 Task: Create a schedule automation trigger every first thursday of the month at 01:00 PM.
Action: Mouse moved to (927, 268)
Screenshot: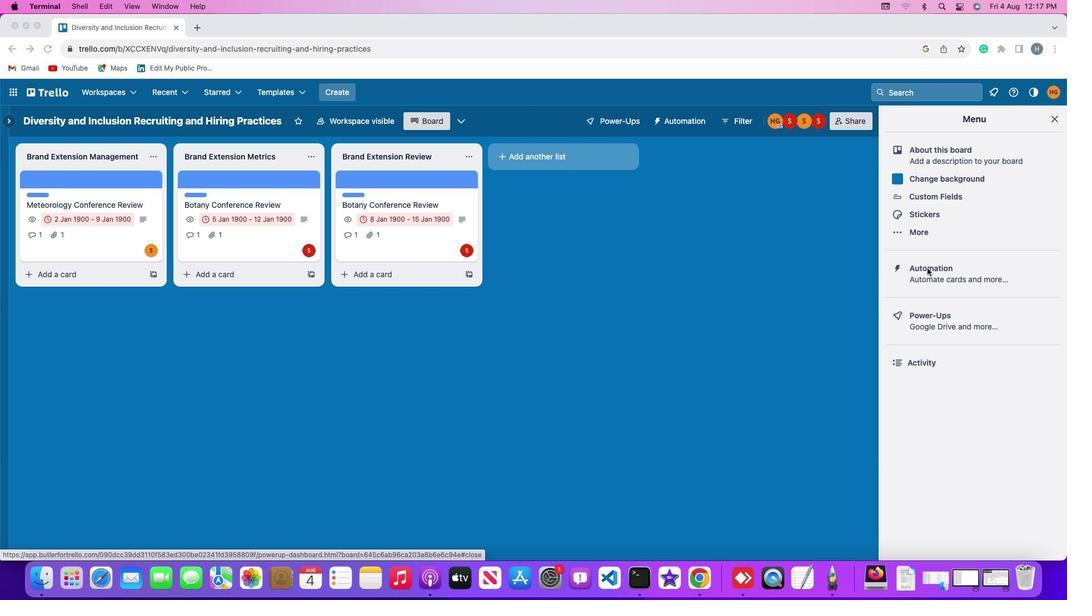 
Action: Mouse pressed left at (927, 268)
Screenshot: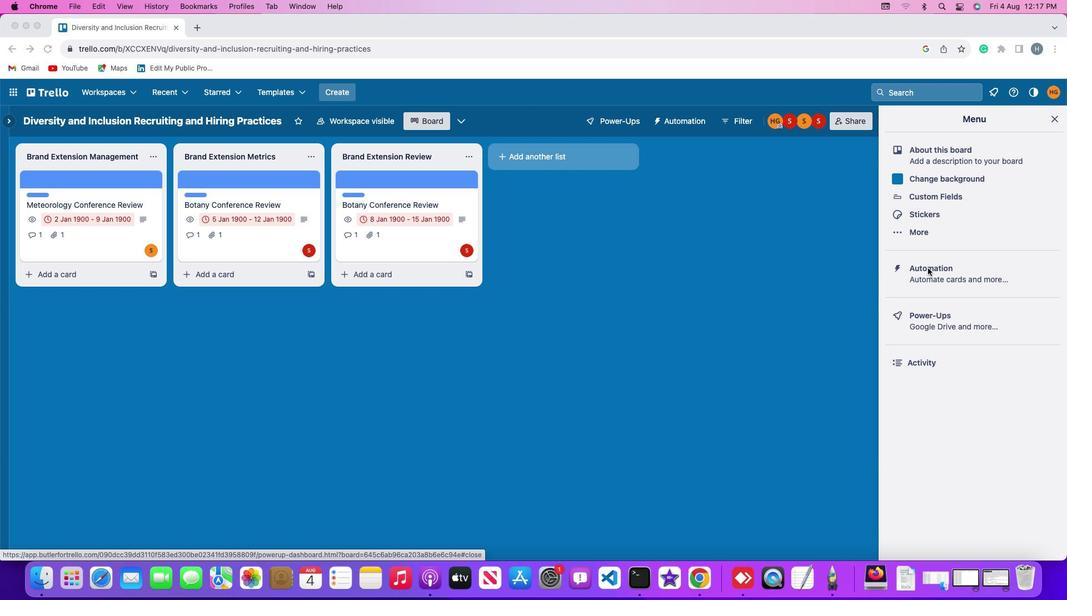 
Action: Mouse moved to (932, 269)
Screenshot: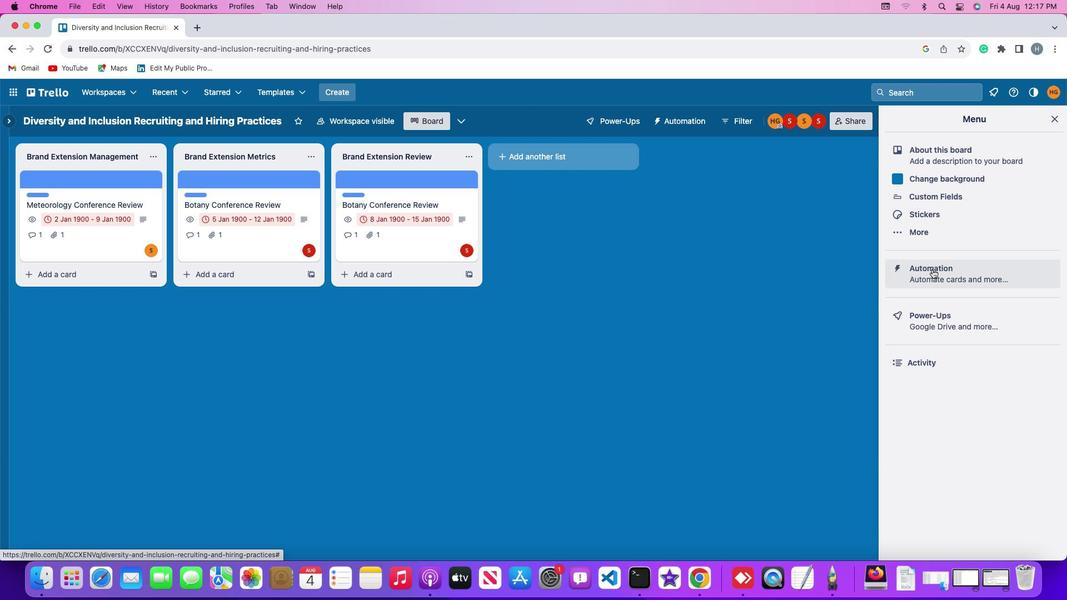 
Action: Mouse pressed left at (932, 269)
Screenshot: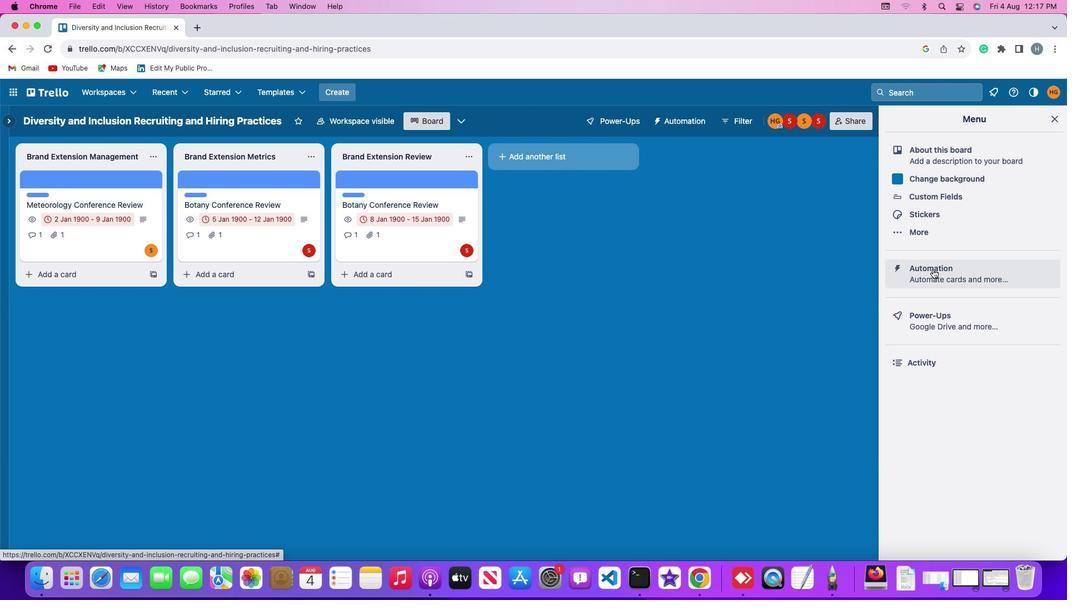 
Action: Mouse moved to (63, 242)
Screenshot: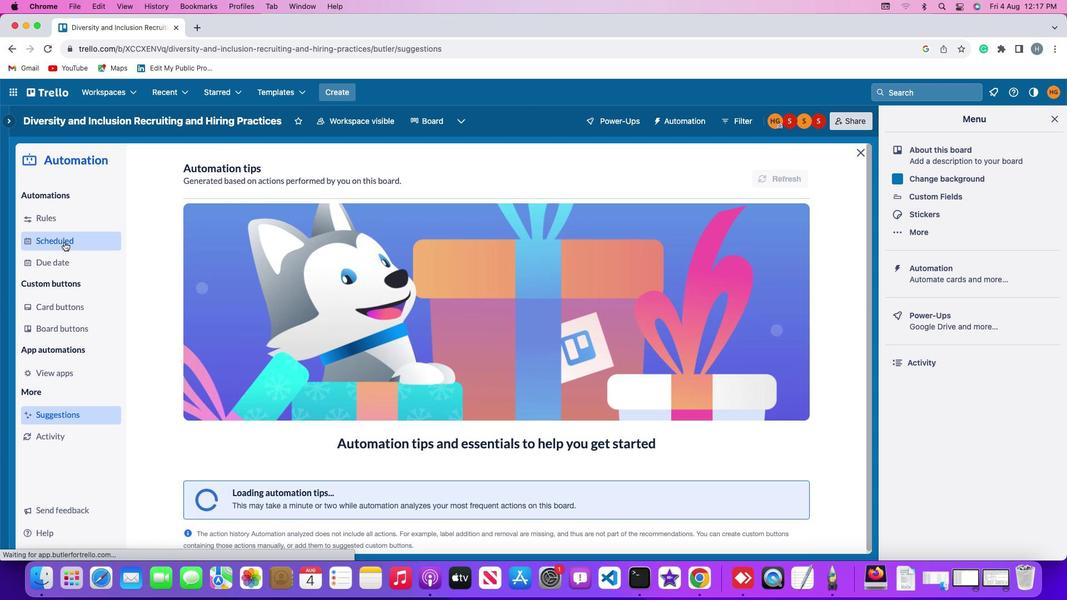 
Action: Mouse pressed left at (63, 242)
Screenshot: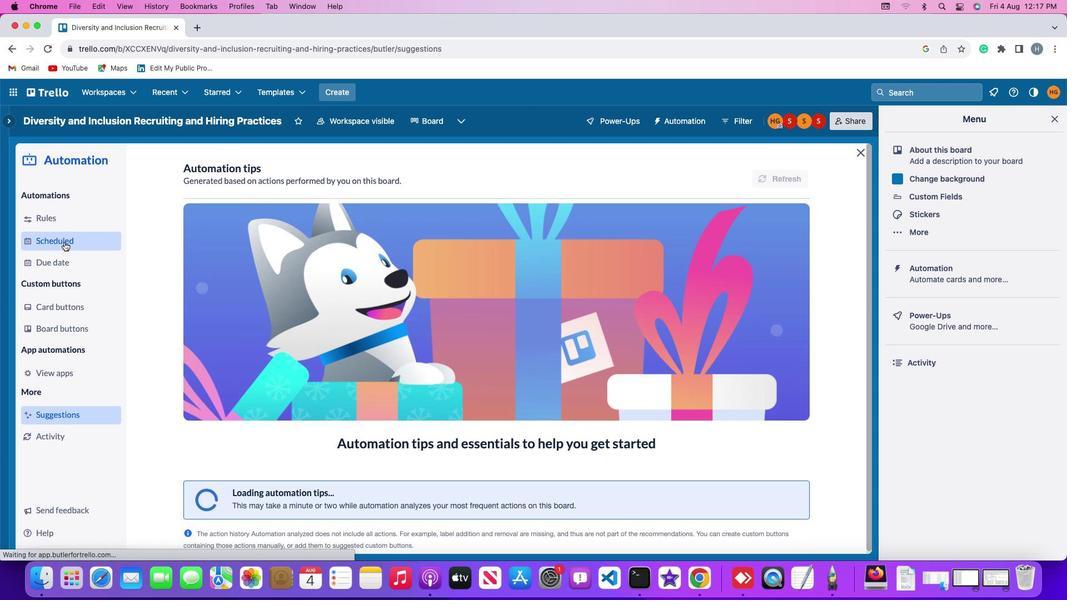 
Action: Mouse moved to (740, 170)
Screenshot: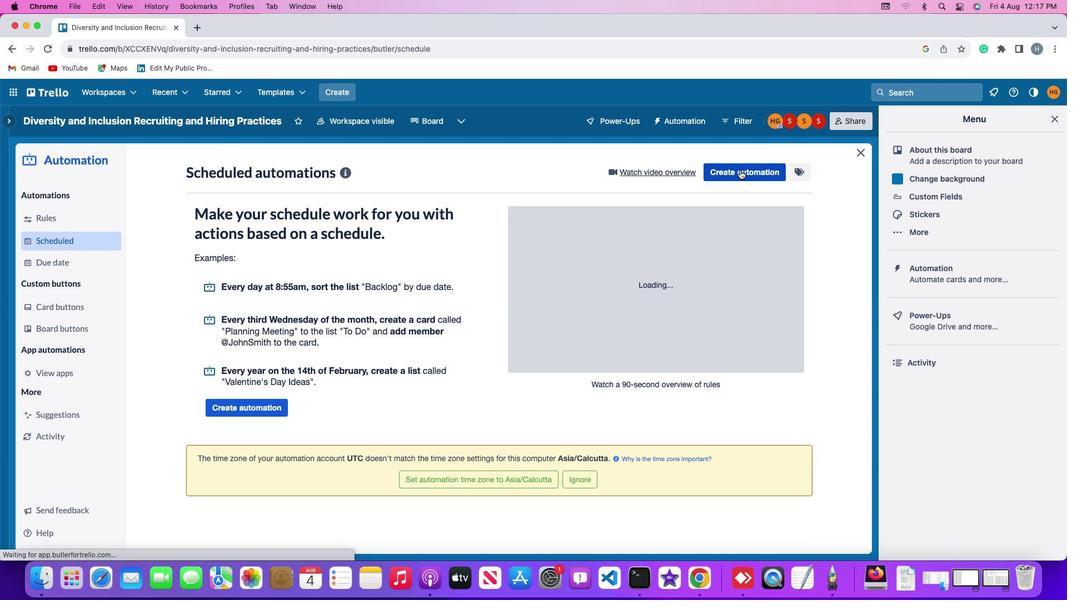 
Action: Mouse pressed left at (740, 170)
Screenshot: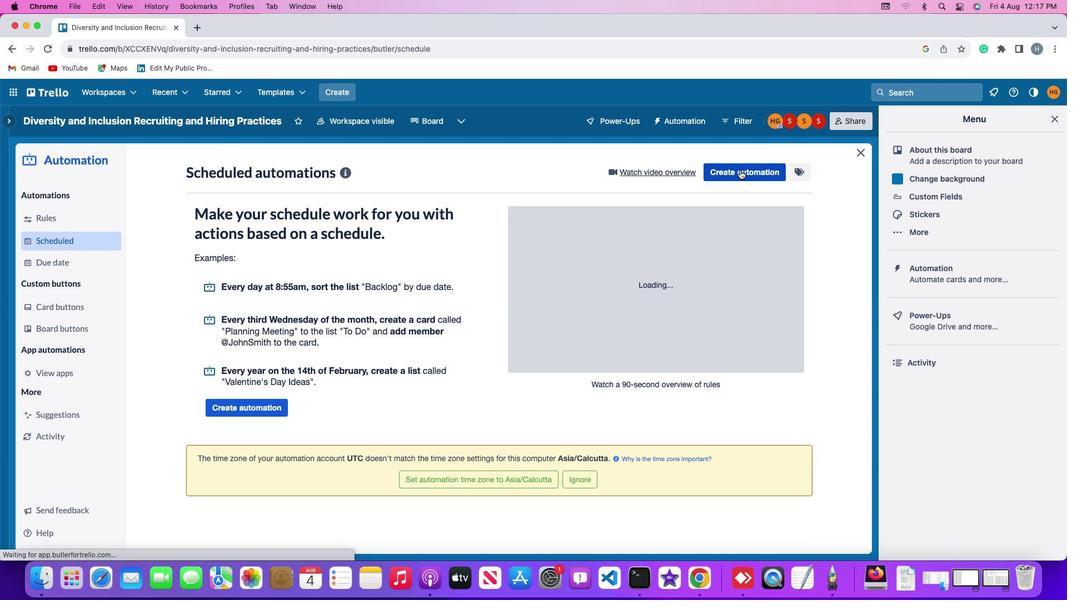 
Action: Mouse moved to (565, 277)
Screenshot: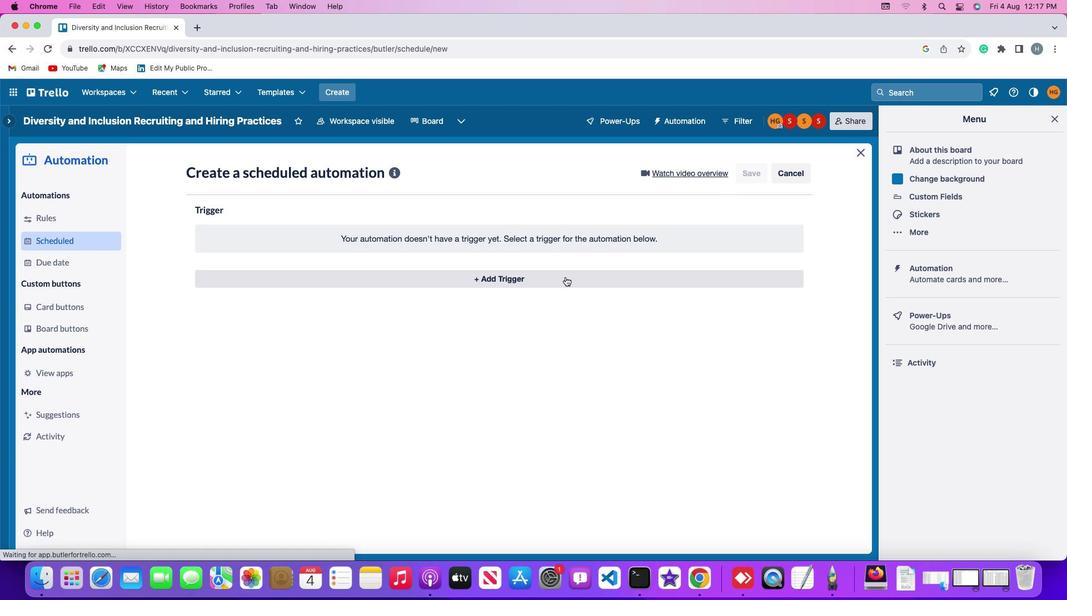 
Action: Mouse pressed left at (565, 277)
Screenshot: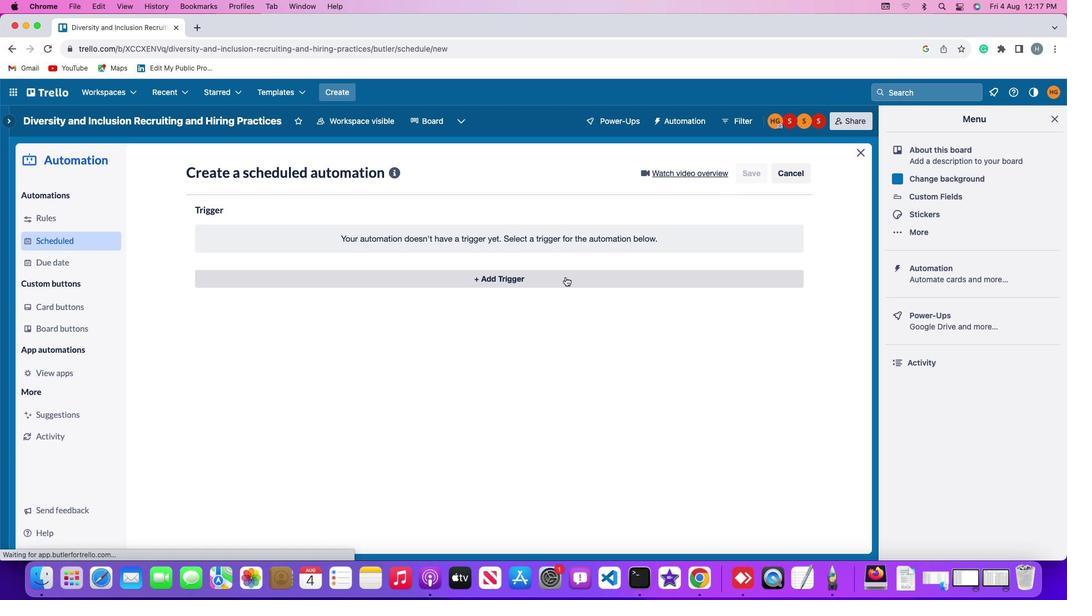 
Action: Mouse moved to (225, 428)
Screenshot: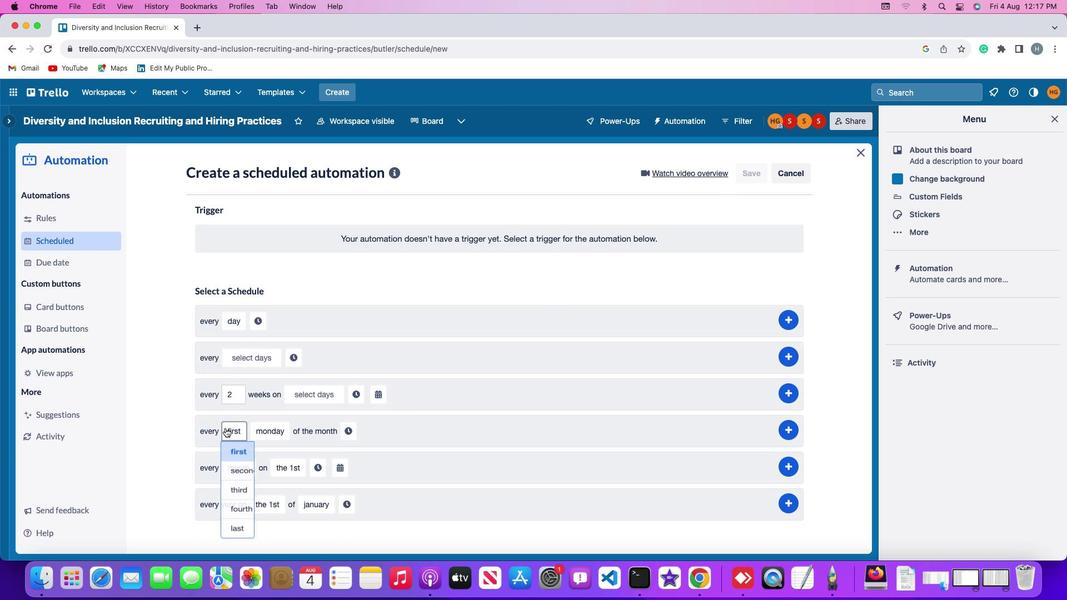 
Action: Mouse pressed left at (225, 428)
Screenshot: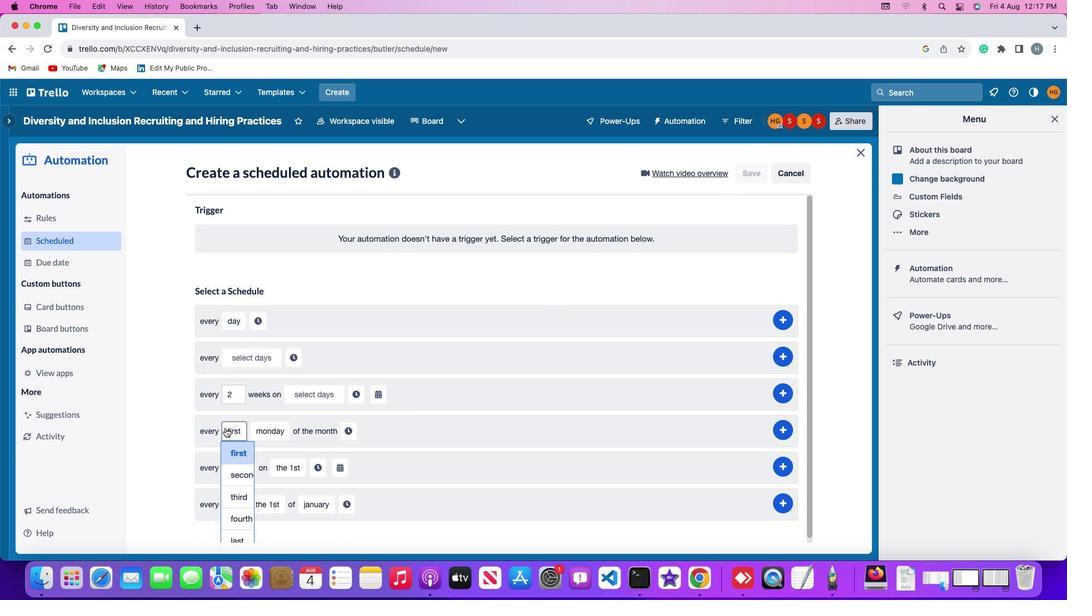 
Action: Mouse moved to (235, 450)
Screenshot: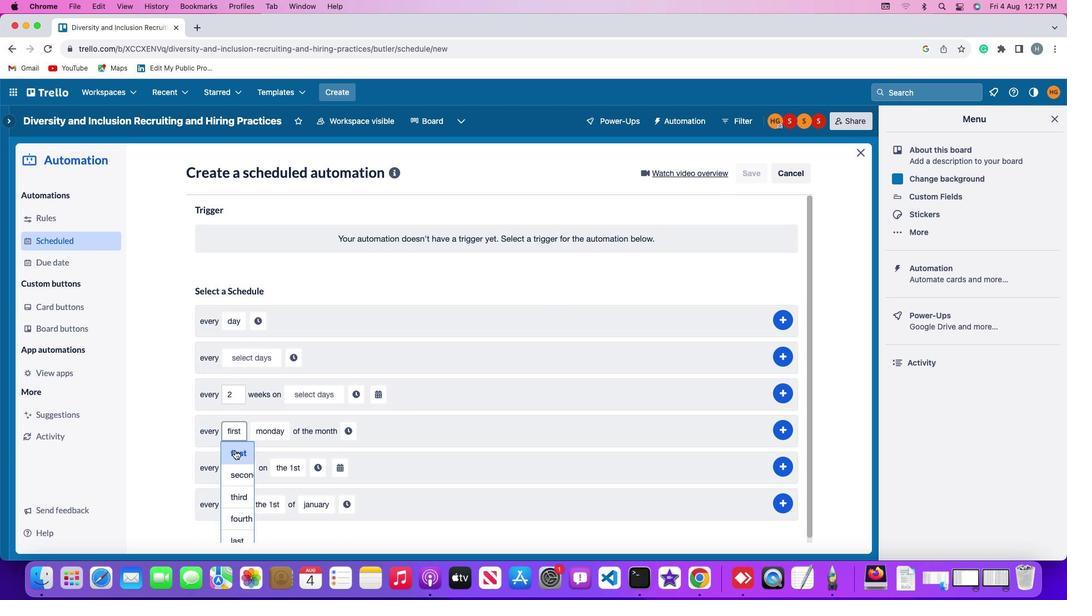 
Action: Mouse pressed left at (235, 450)
Screenshot: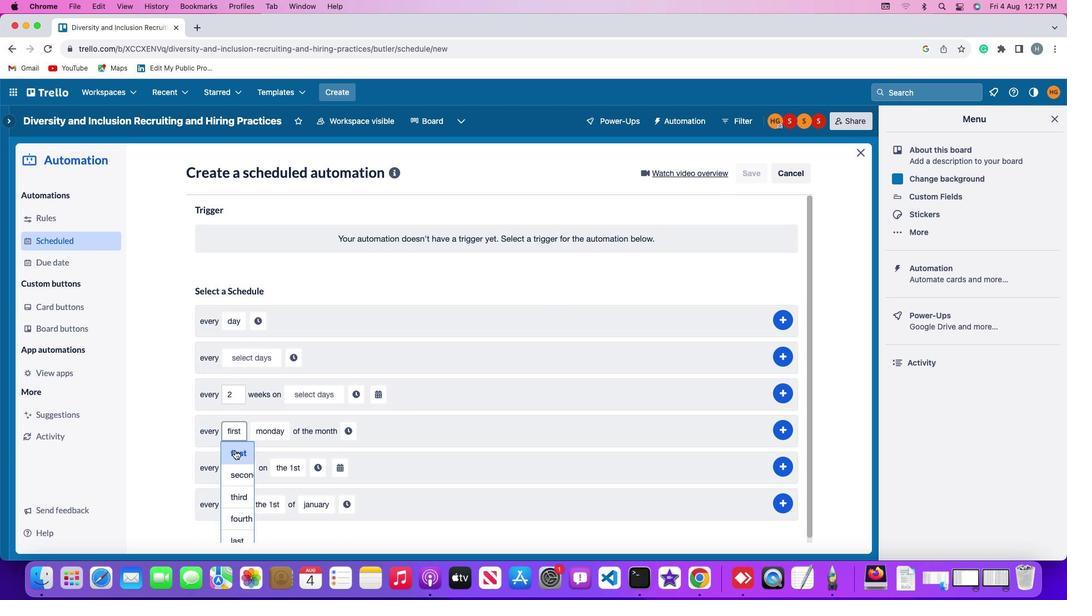 
Action: Mouse moved to (296, 341)
Screenshot: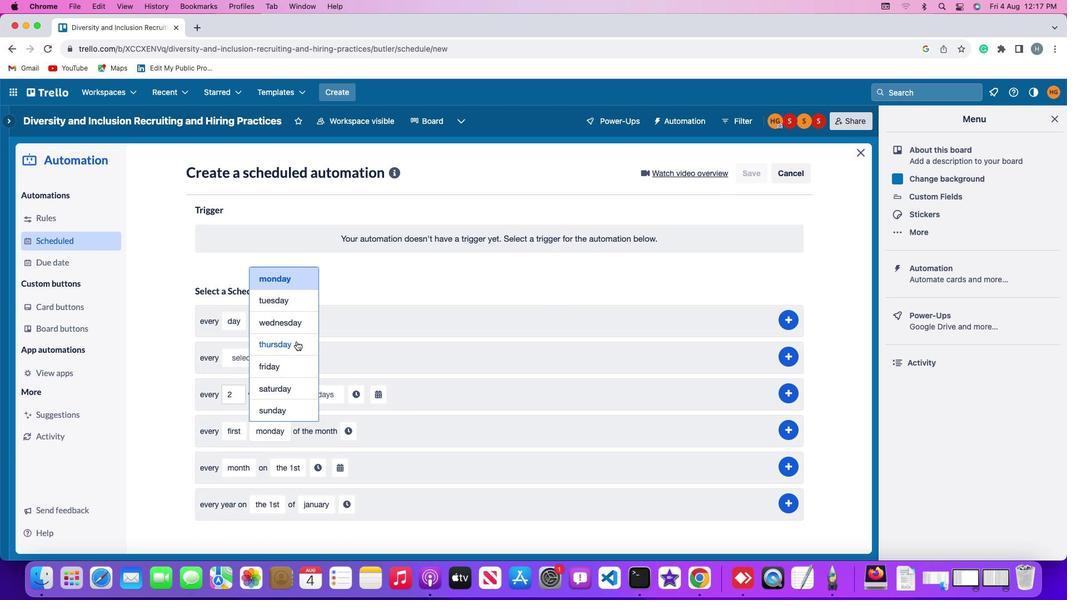 
Action: Mouse pressed left at (296, 341)
Screenshot: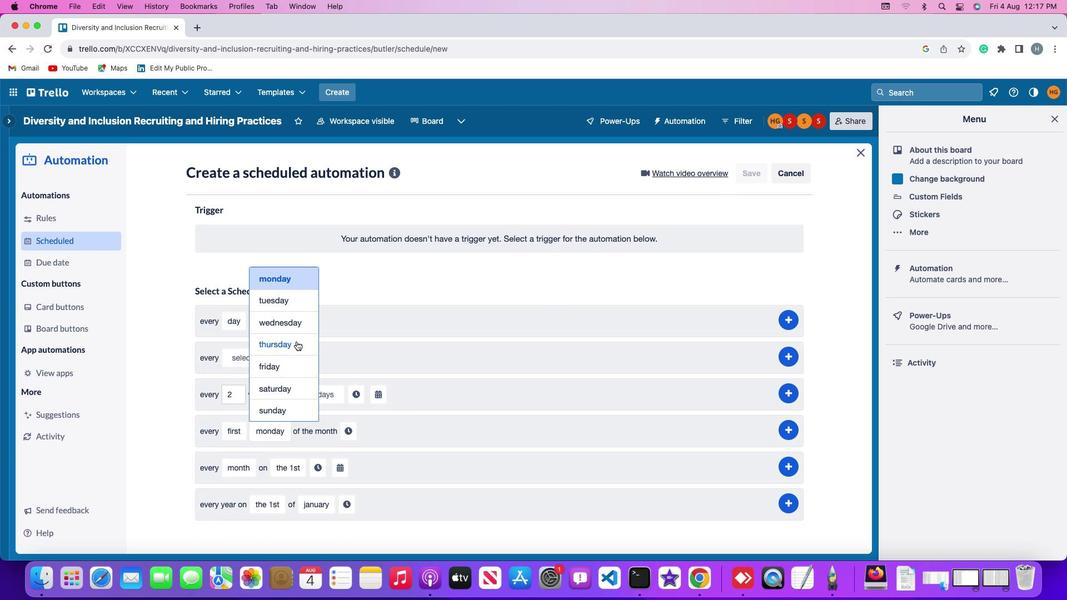 
Action: Mouse moved to (351, 433)
Screenshot: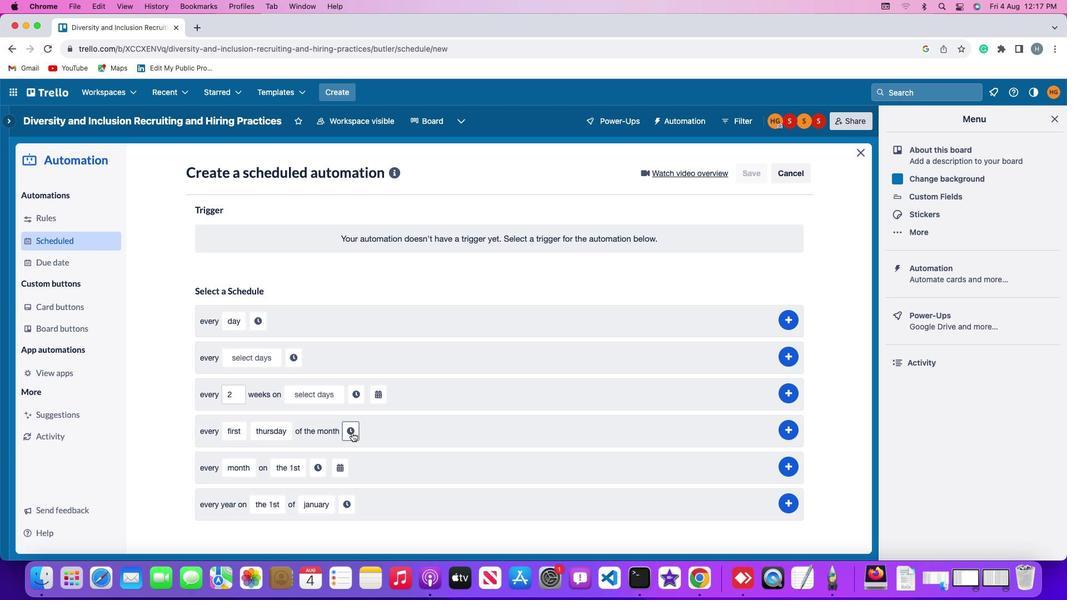 
Action: Mouse pressed left at (351, 433)
Screenshot: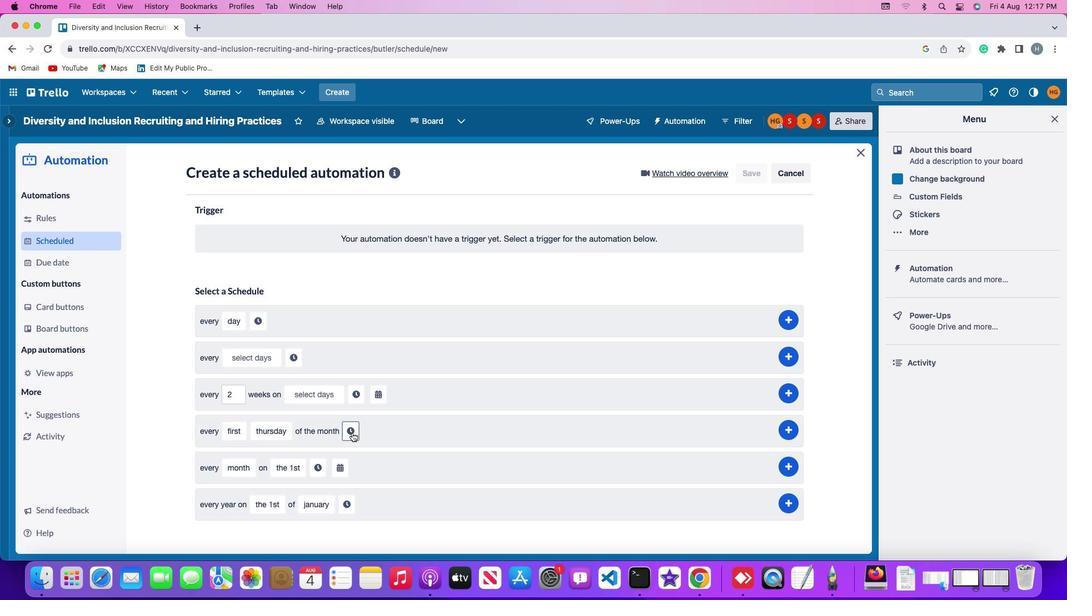 
Action: Mouse moved to (371, 430)
Screenshot: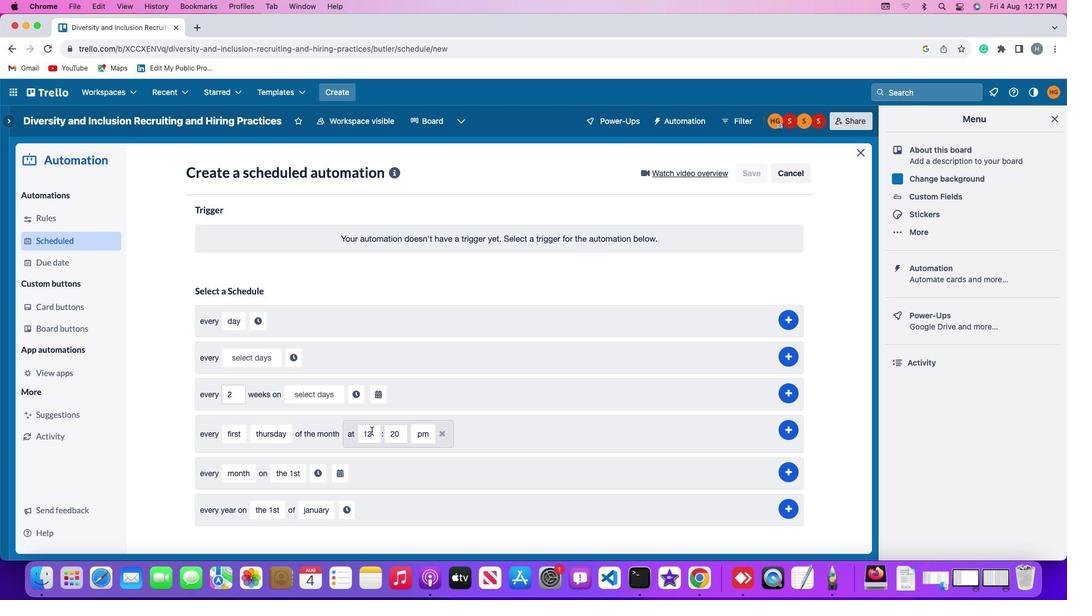 
Action: Mouse pressed left at (371, 430)
Screenshot: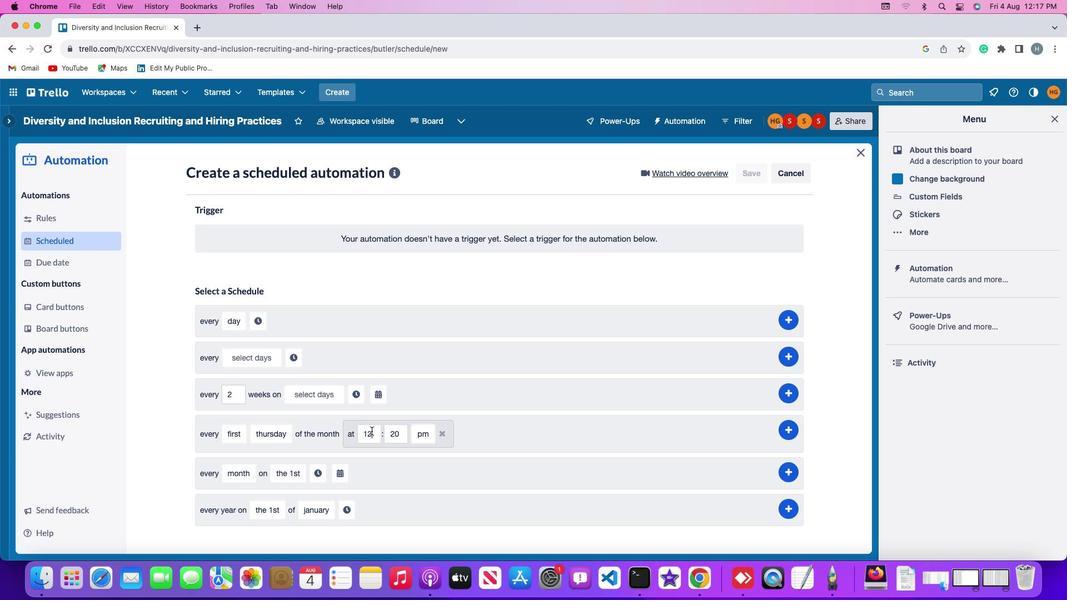 
Action: Mouse moved to (372, 430)
Screenshot: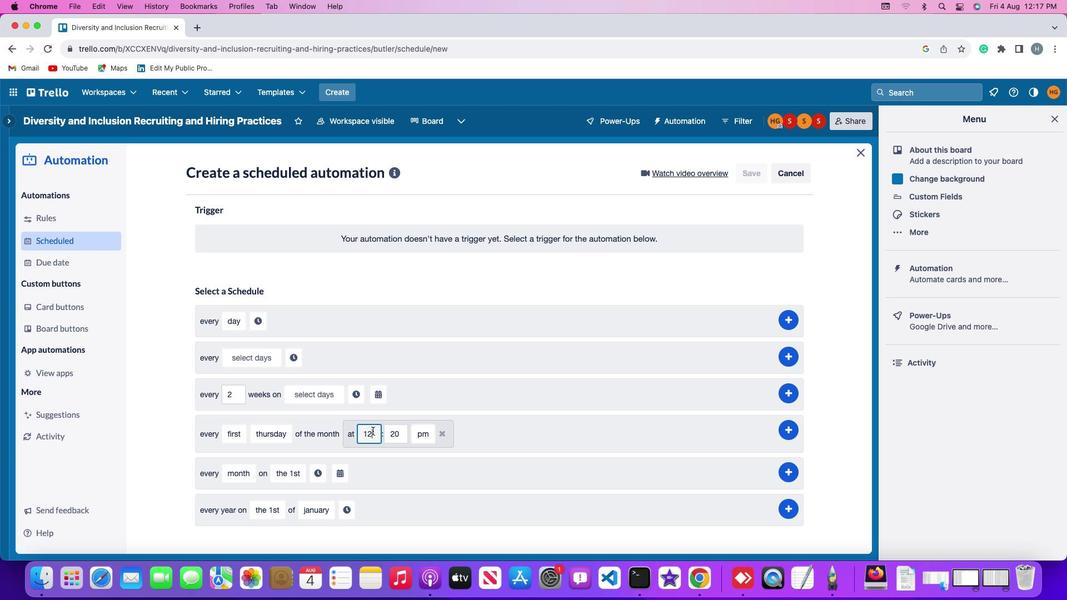 
Action: Key pressed Key.backspace
Screenshot: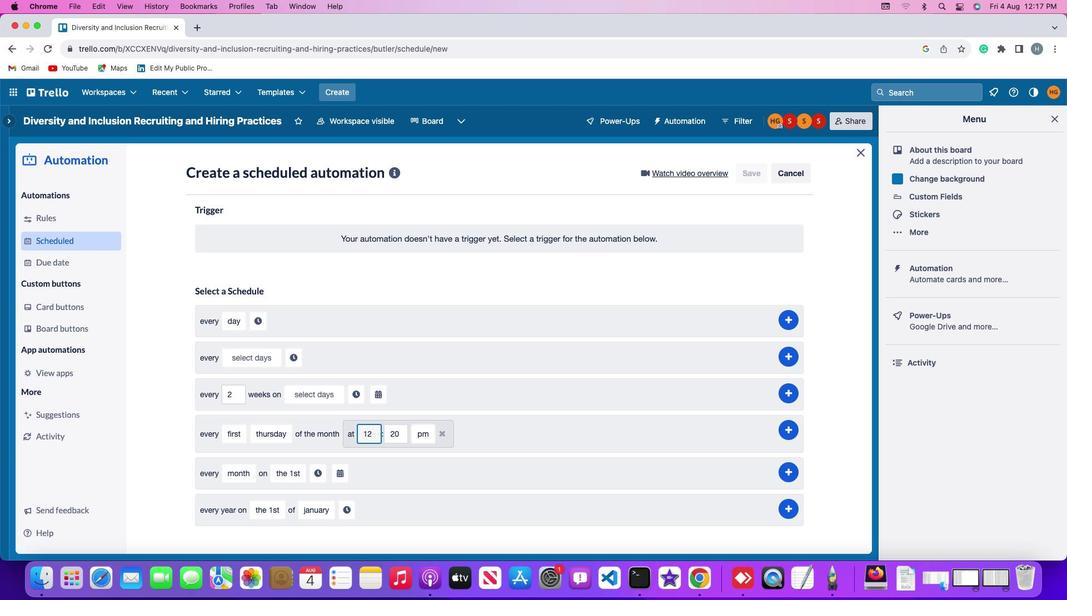 
Action: Mouse moved to (398, 433)
Screenshot: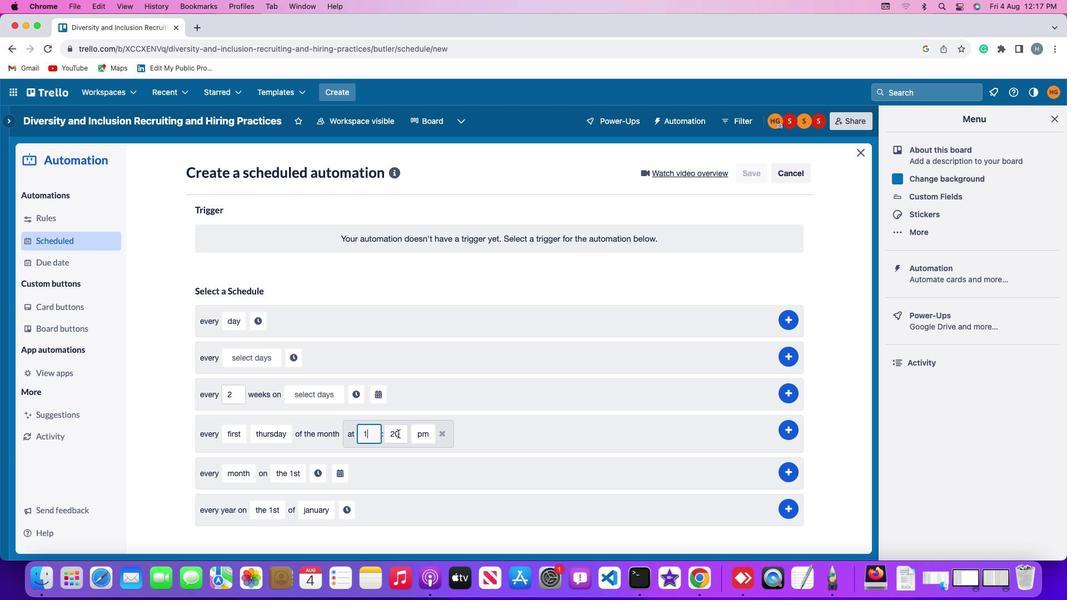 
Action: Mouse pressed left at (398, 433)
Screenshot: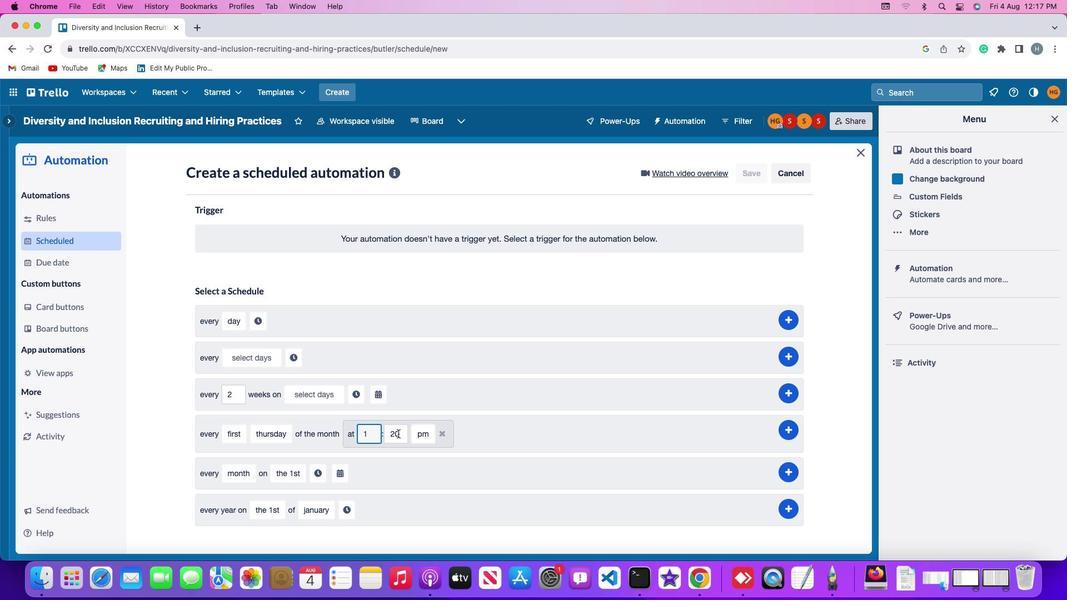
Action: Mouse moved to (398, 433)
Screenshot: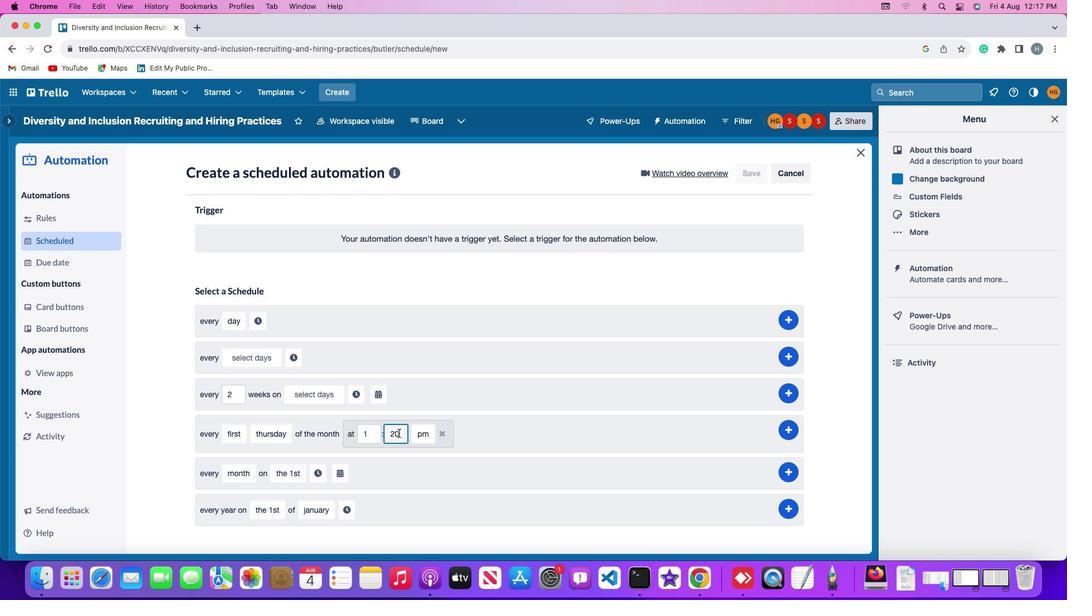 
Action: Key pressed Key.backspace
Screenshot: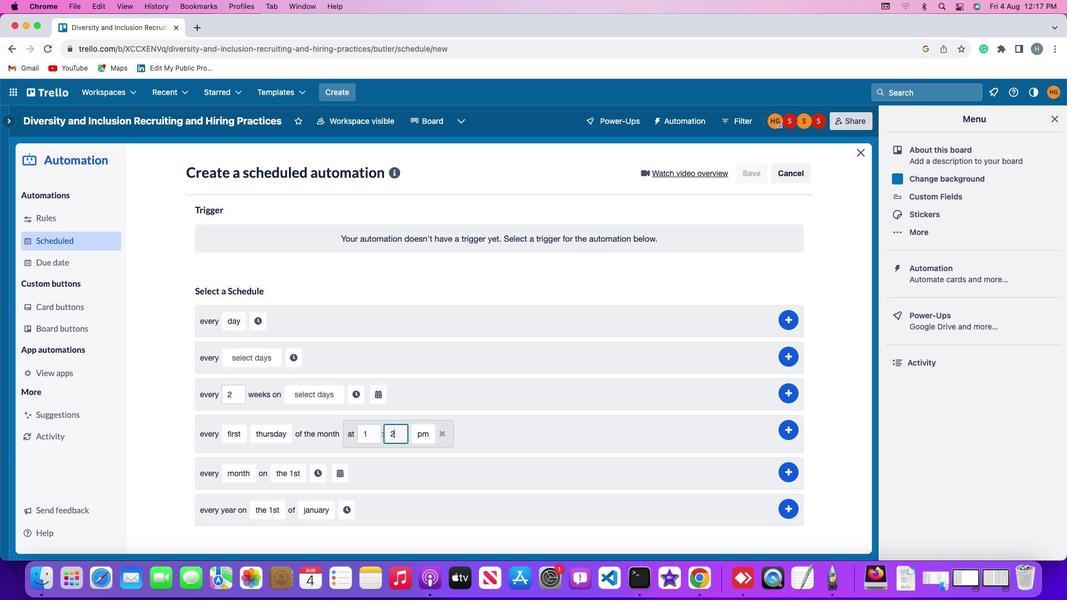 
Action: Mouse moved to (414, 437)
Screenshot: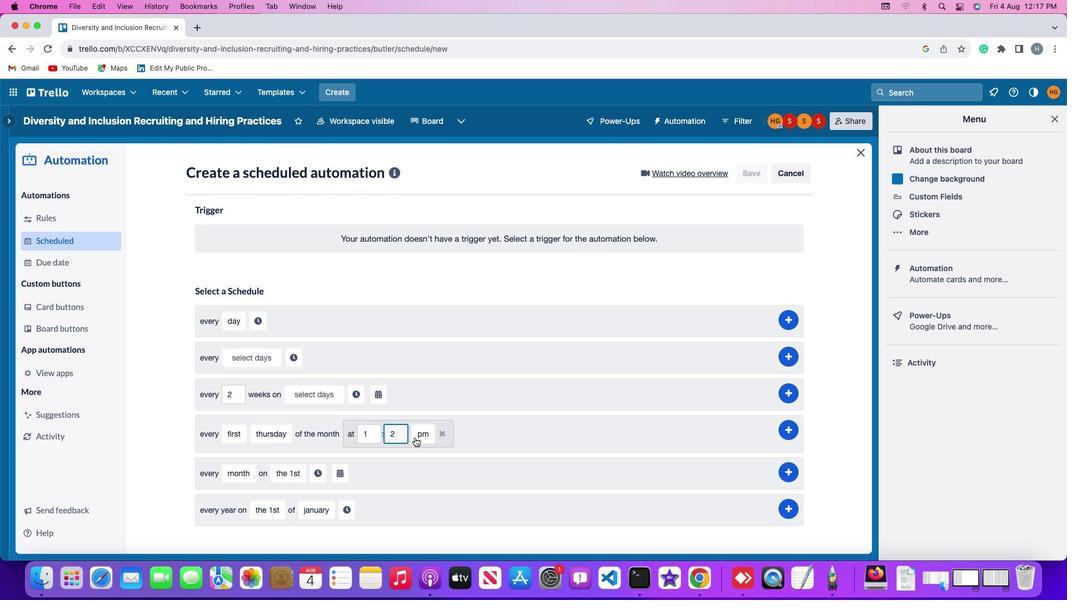 
Action: Key pressed Key.backspace
Screenshot: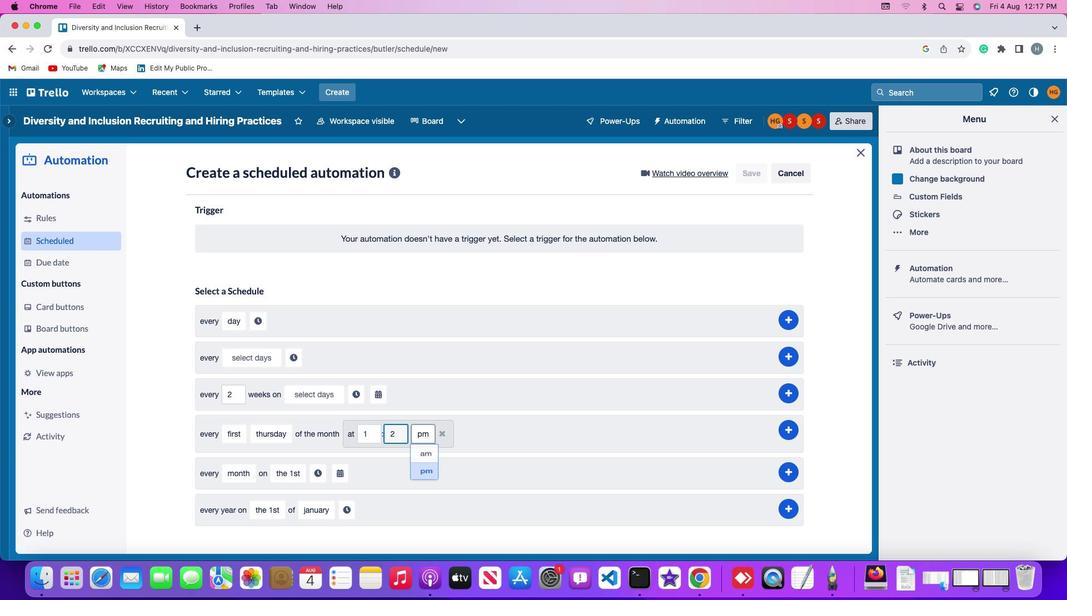 
Action: Mouse moved to (405, 434)
Screenshot: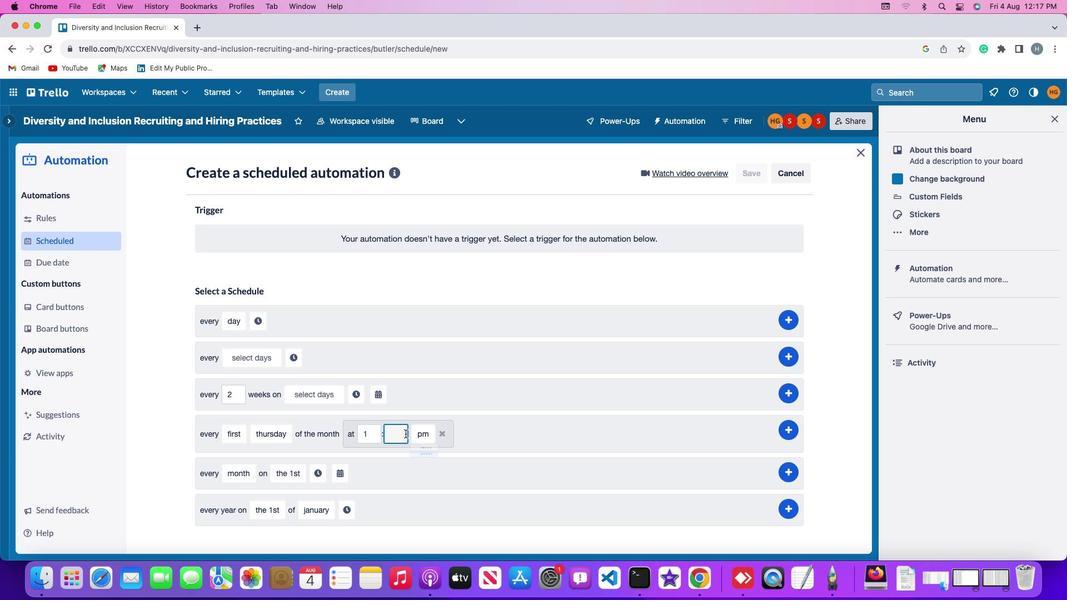 
Action: Key pressed '0'
Screenshot: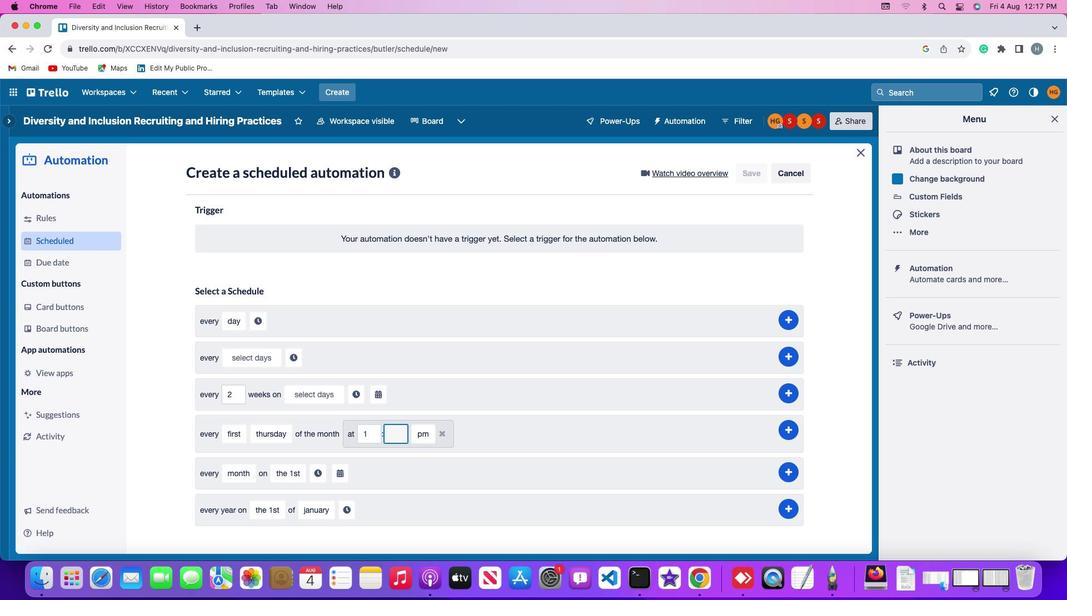 
Action: Mouse moved to (405, 434)
Screenshot: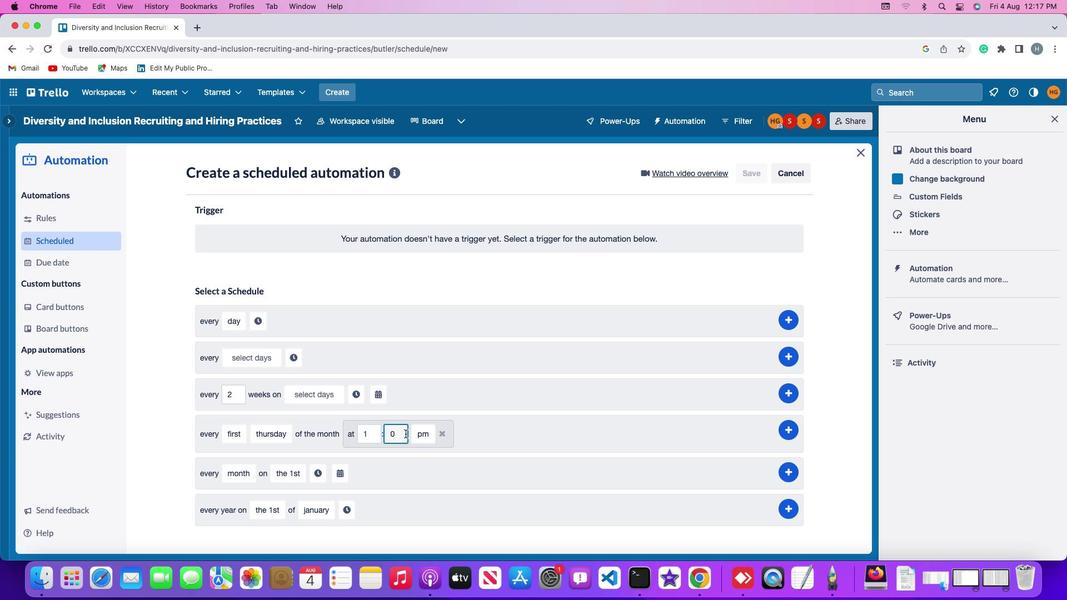 
Action: Key pressed '0'
Screenshot: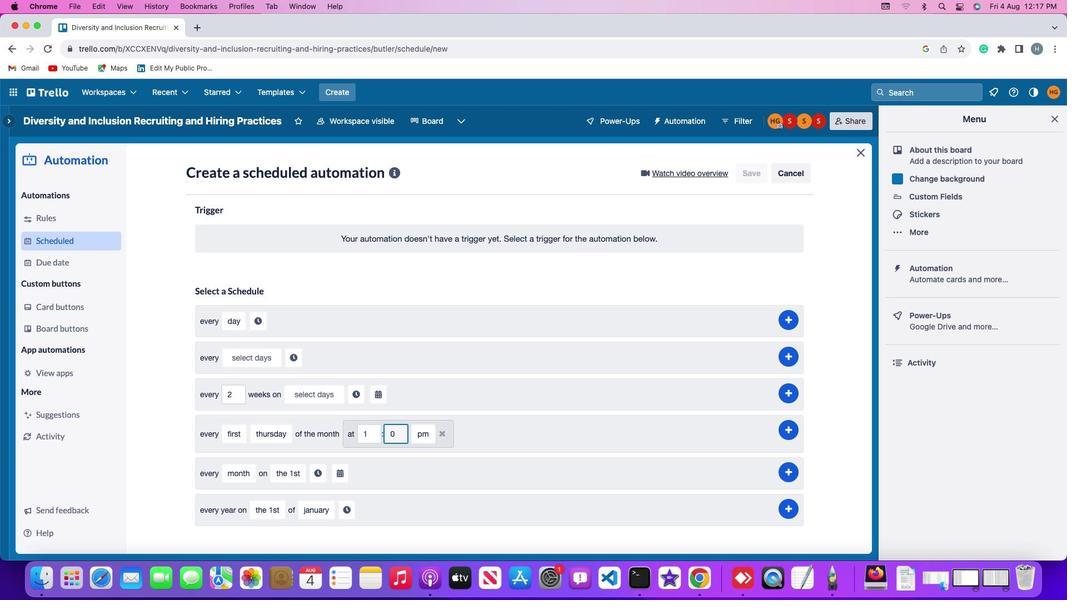 
Action: Mouse moved to (426, 475)
Screenshot: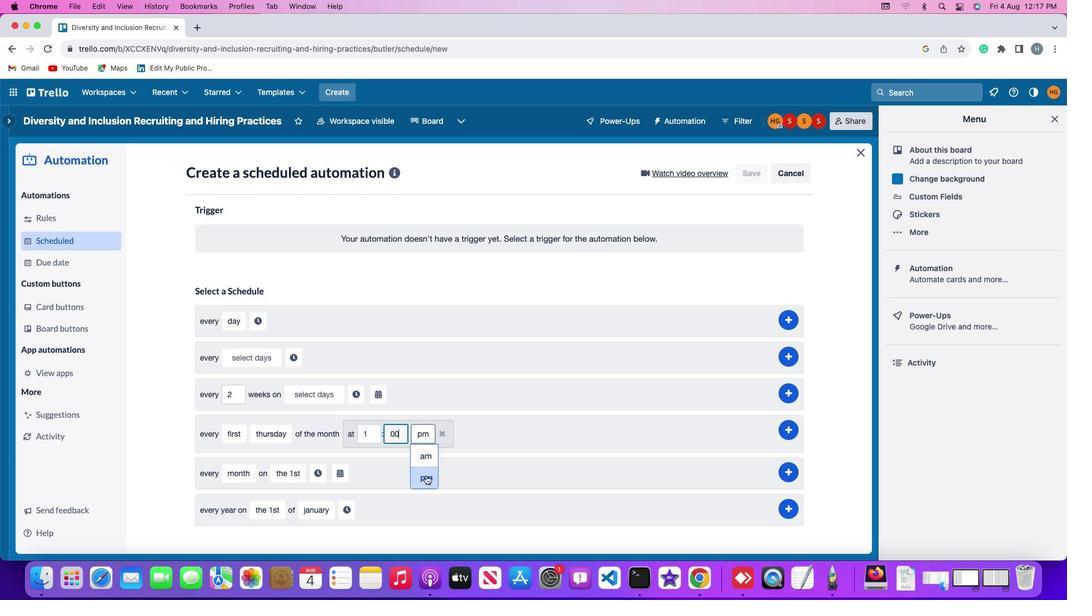 
Action: Mouse pressed left at (426, 475)
Screenshot: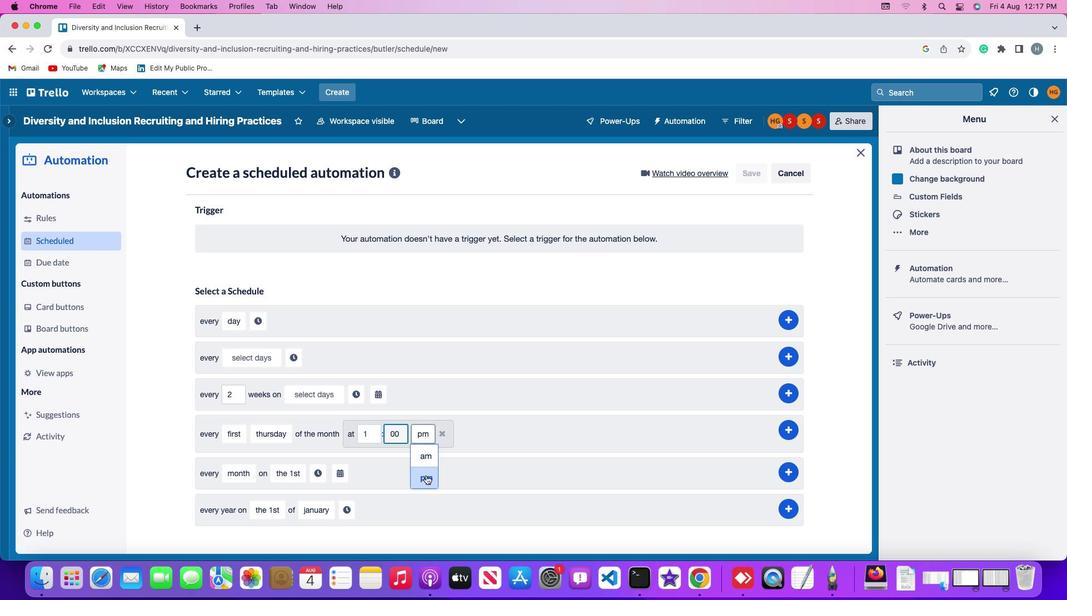 
Action: Mouse moved to (788, 428)
Screenshot: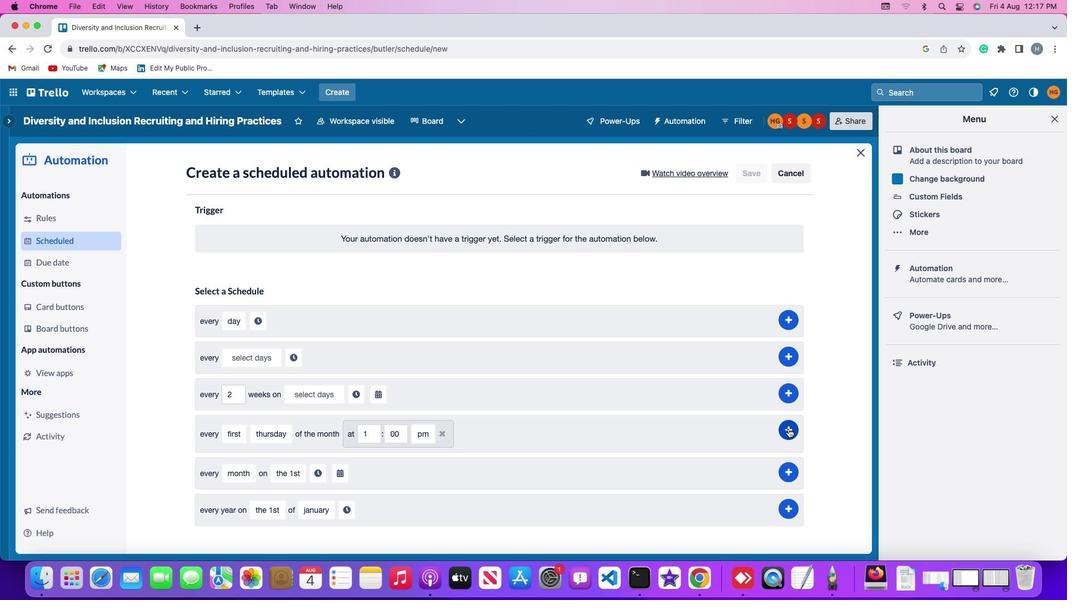 
Action: Mouse pressed left at (788, 428)
Screenshot: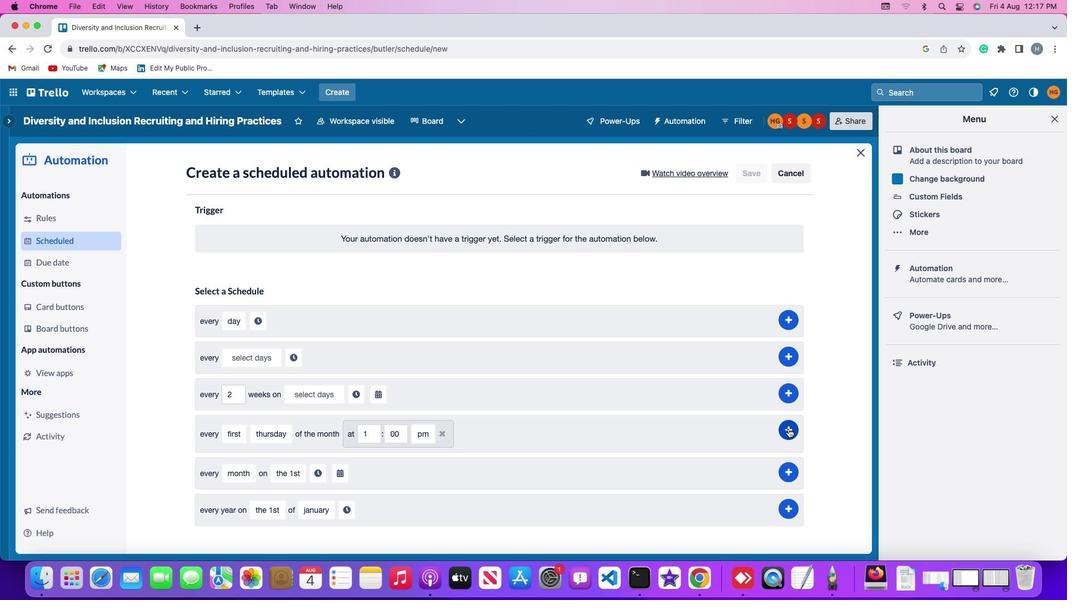 
Action: Mouse moved to (675, 323)
Screenshot: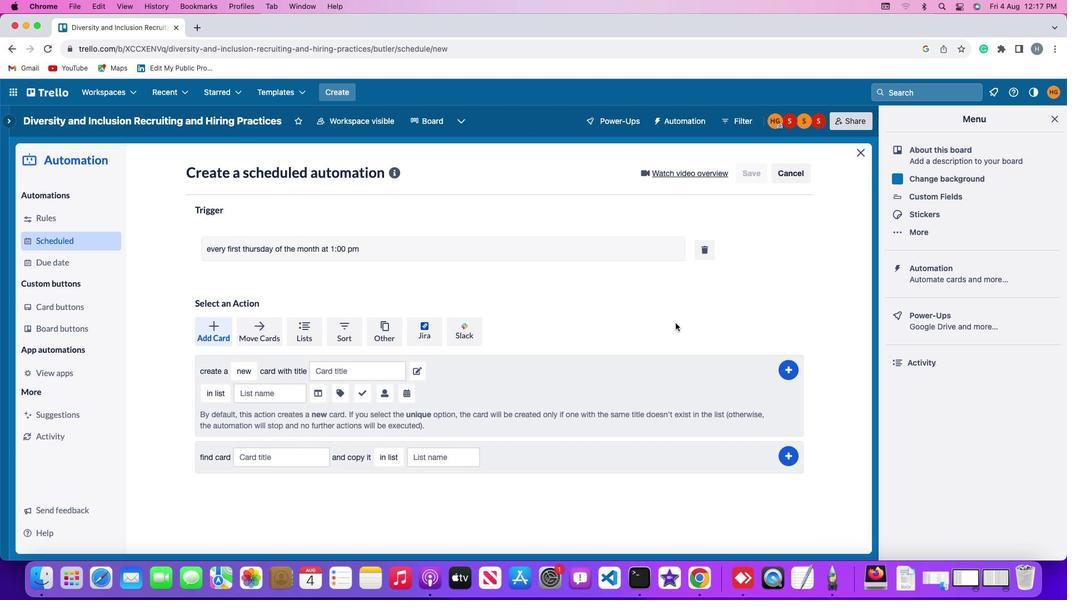 
